 Task: Change transition to dissolve.
Action: Mouse moved to (176, 82)
Screenshot: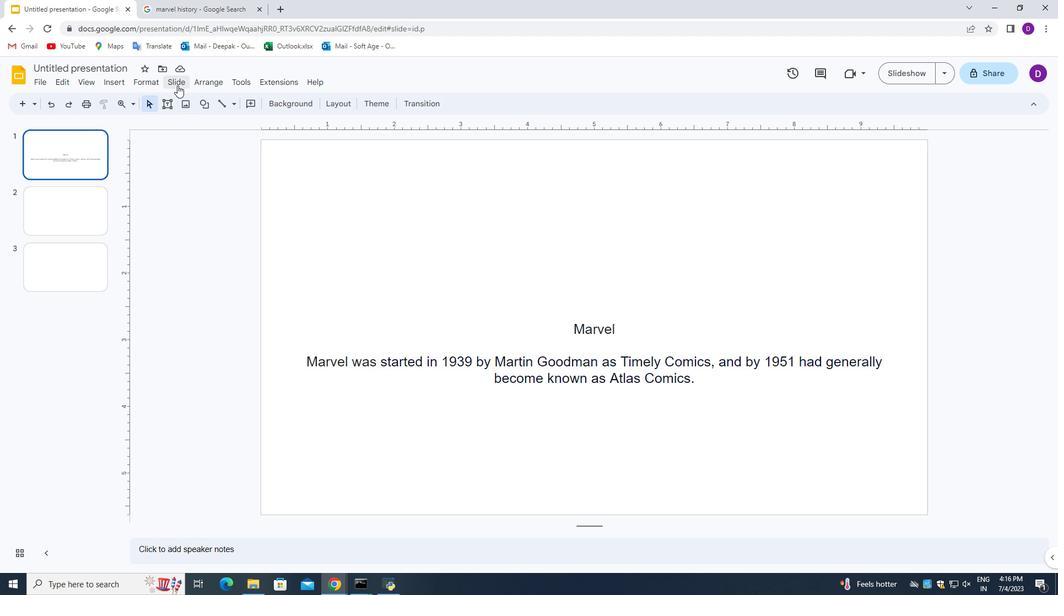 
Action: Mouse pressed left at (176, 82)
Screenshot: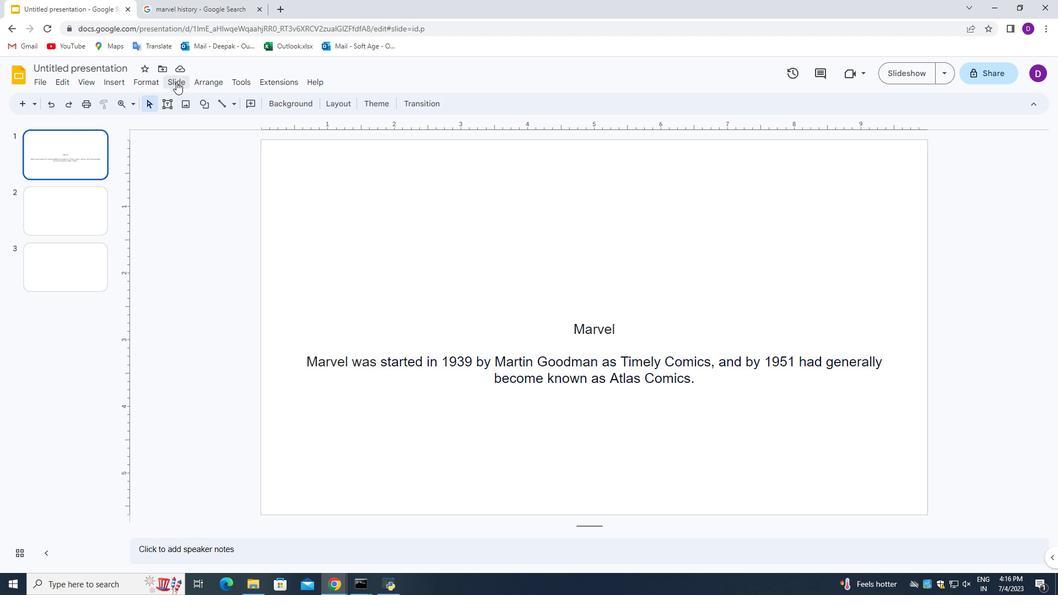 
Action: Mouse moved to (252, 233)
Screenshot: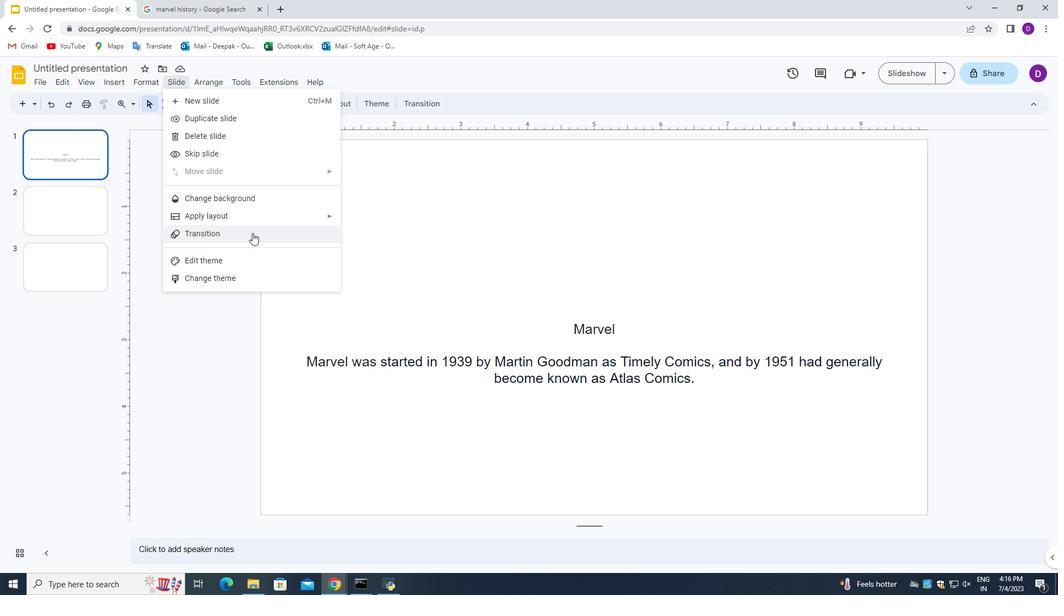 
Action: Mouse pressed left at (252, 233)
Screenshot: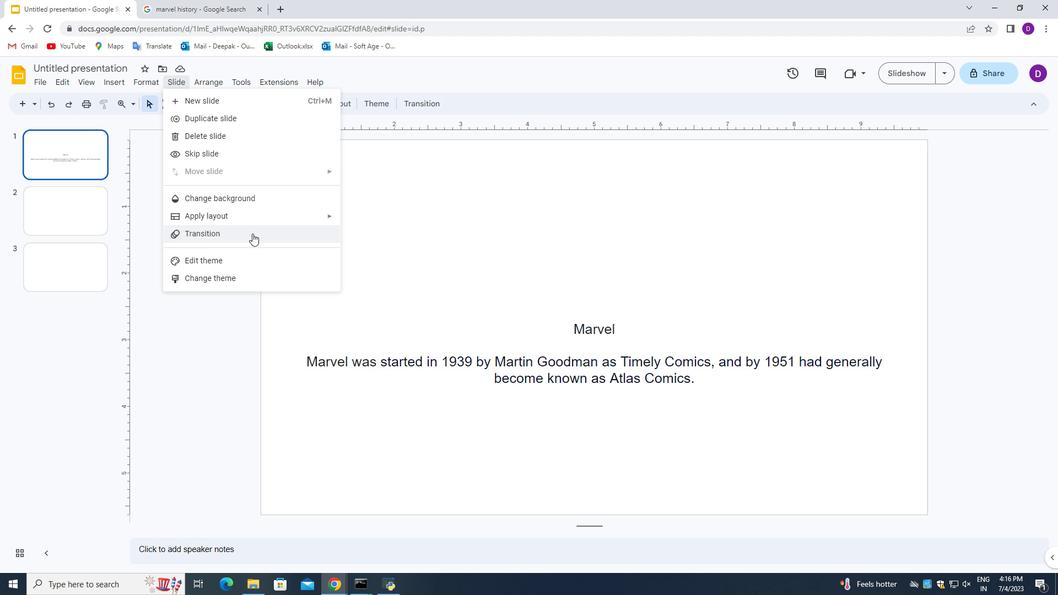 
Action: Mouse moved to (977, 205)
Screenshot: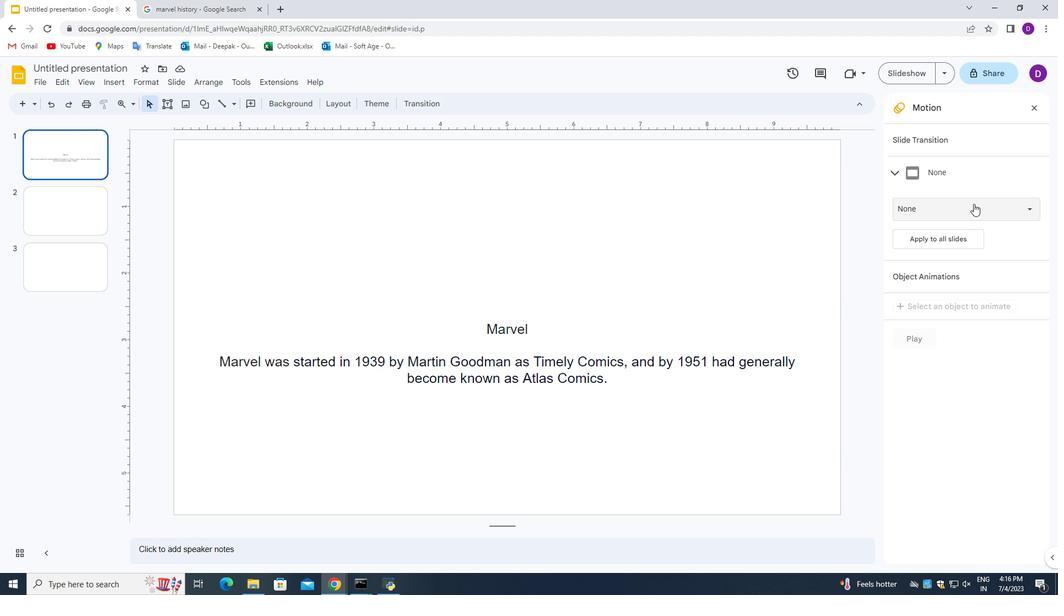 
Action: Mouse pressed left at (977, 205)
Screenshot: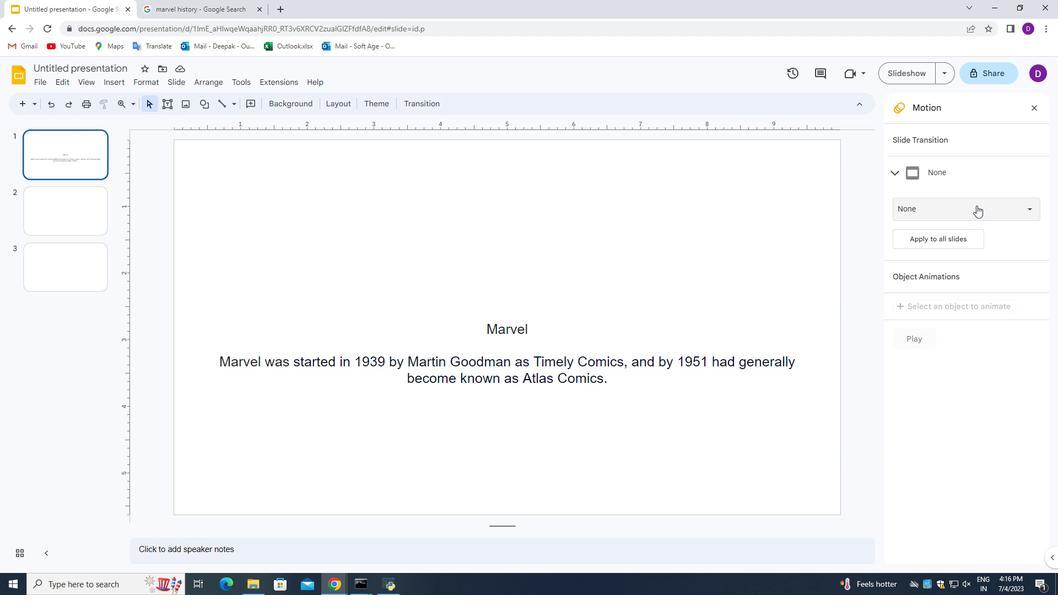
Action: Mouse moved to (944, 249)
Screenshot: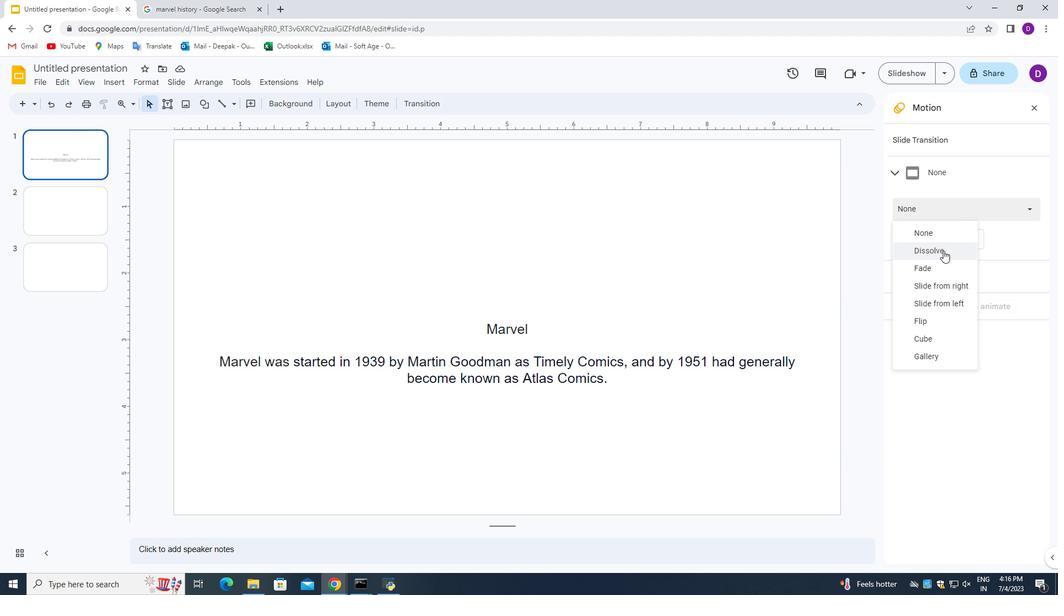 
Action: Mouse pressed left at (944, 249)
Screenshot: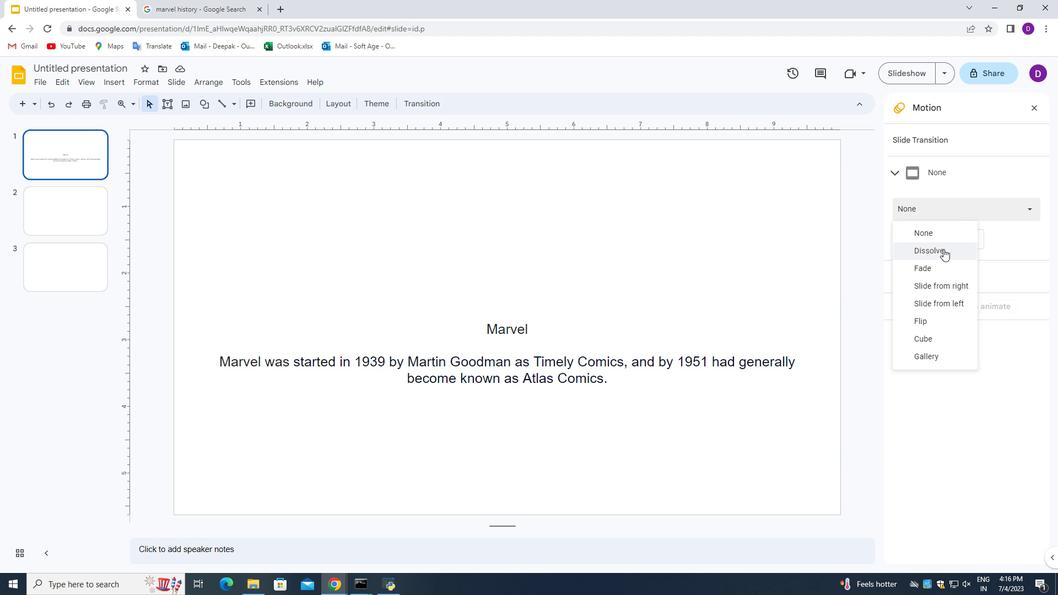 
Action: Mouse moved to (764, 211)
Screenshot: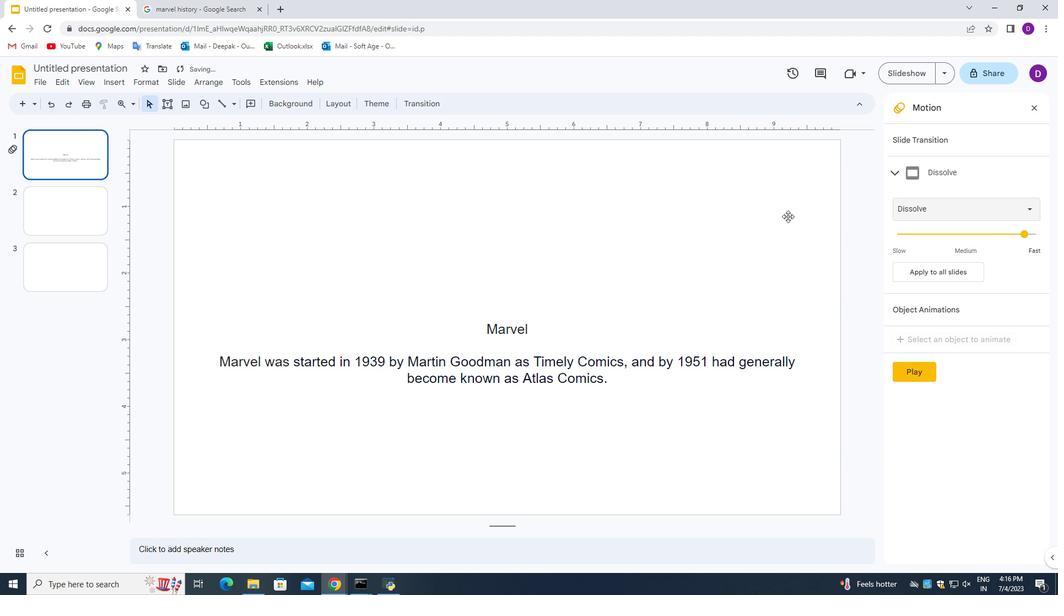 
